 Task: Add the paper background to the video "Movie C.mp4" and Play
Action: Mouse moved to (349, 99)
Screenshot: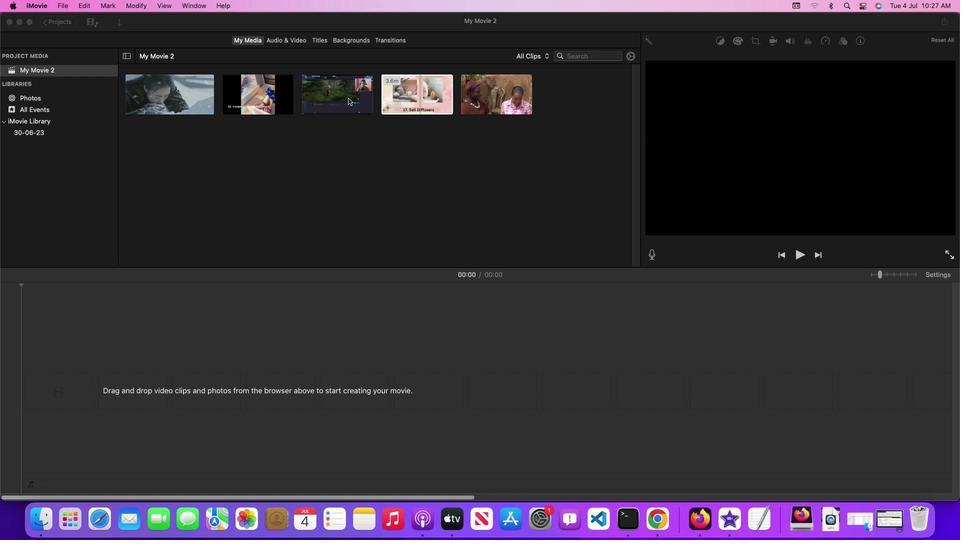 
Action: Mouse pressed left at (349, 99)
Screenshot: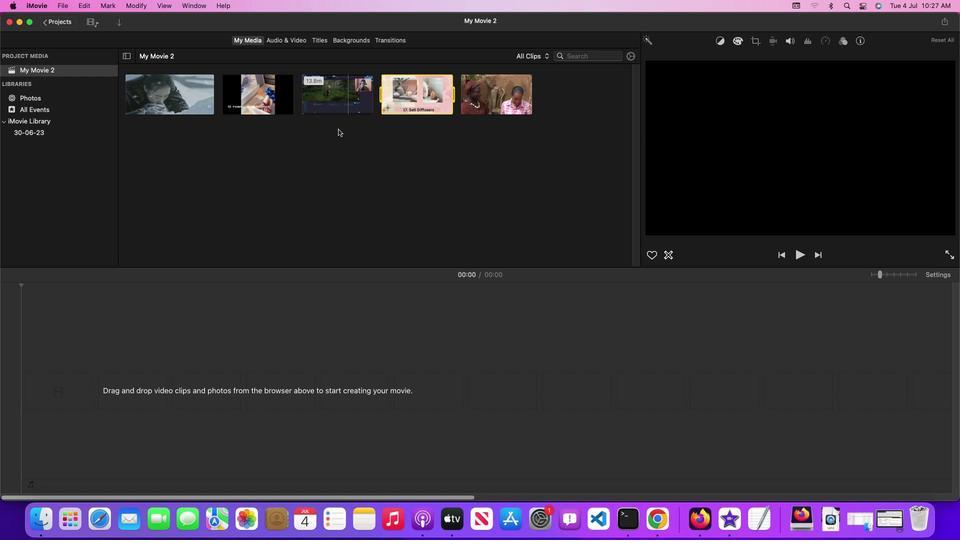 
Action: Mouse moved to (361, 41)
Screenshot: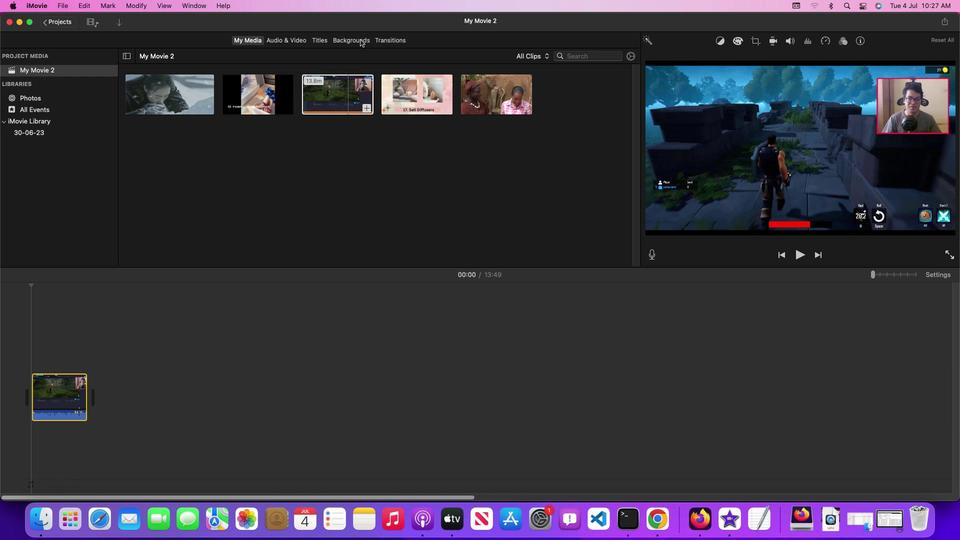 
Action: Mouse pressed left at (361, 41)
Screenshot: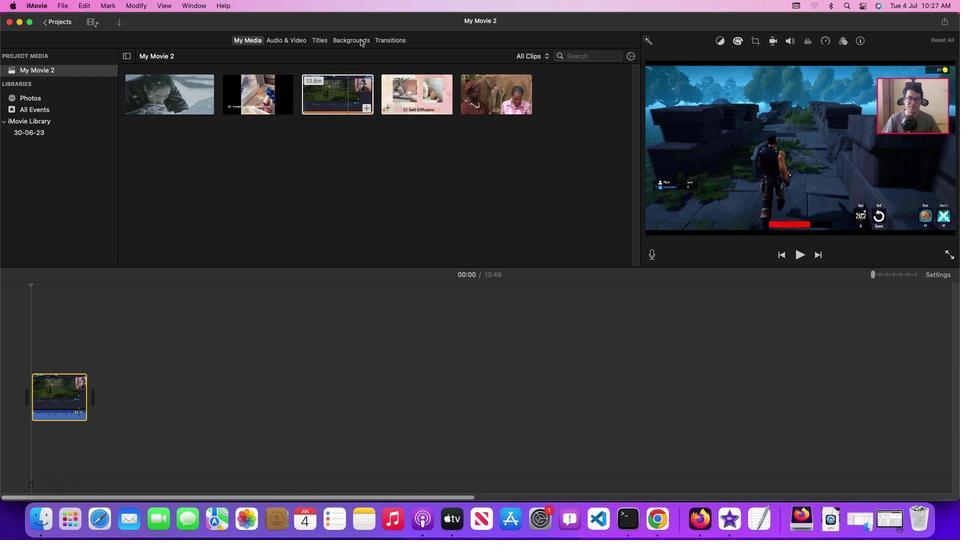 
Action: Mouse moved to (546, 92)
Screenshot: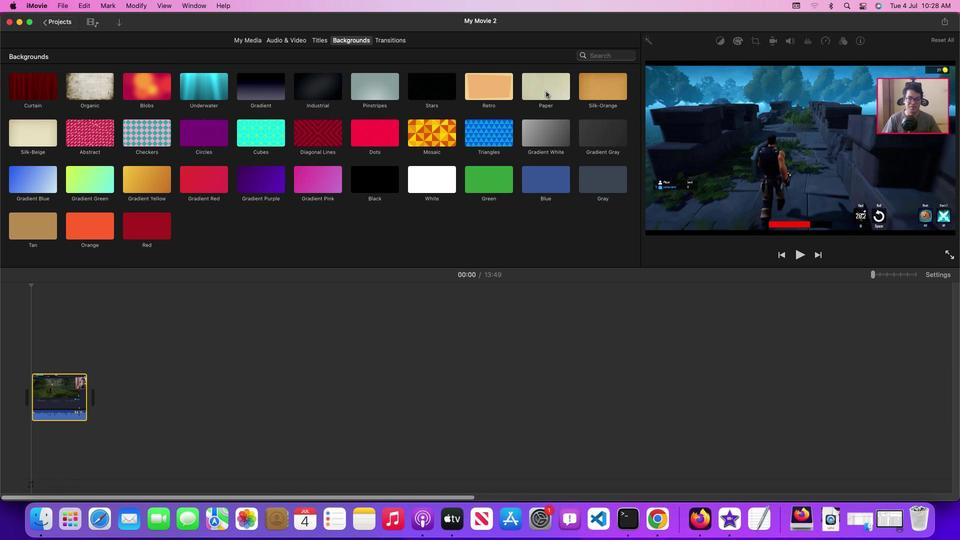 
Action: Mouse pressed left at (546, 92)
Screenshot: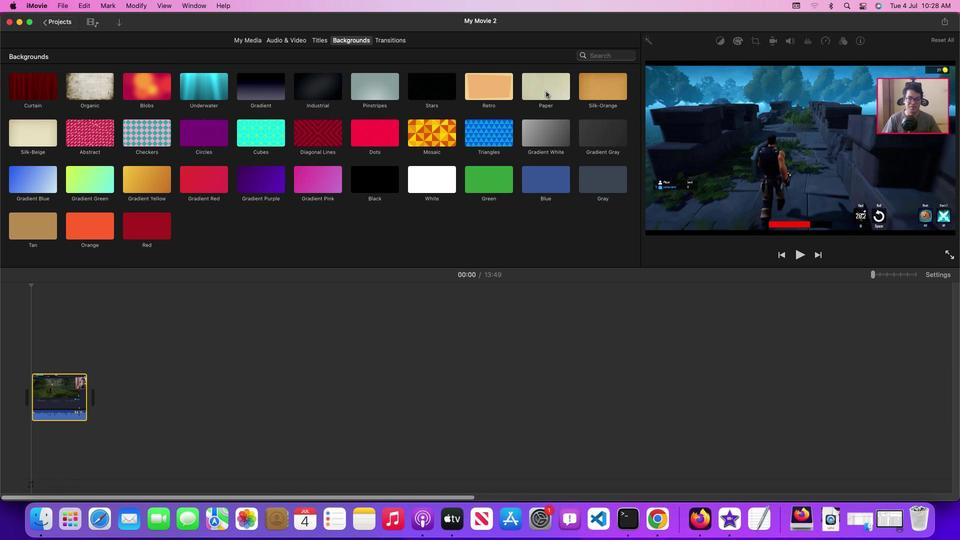 
Action: Mouse moved to (131, 400)
Screenshot: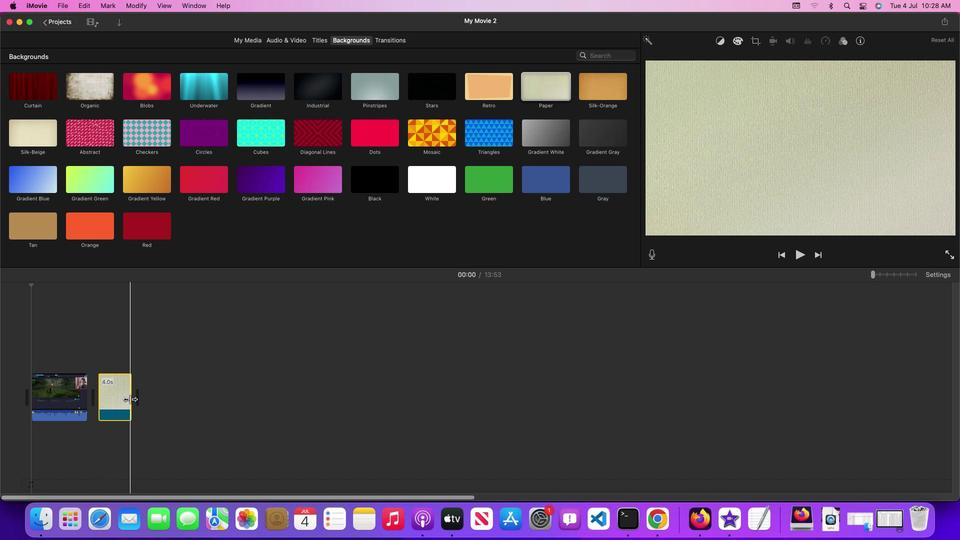 
Action: Mouse pressed left at (131, 400)
Screenshot: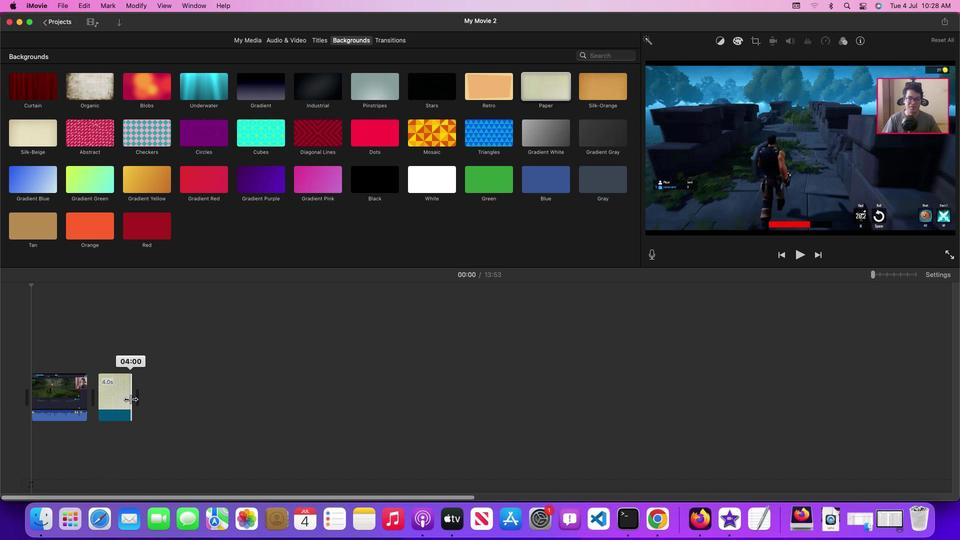 
Action: Mouse moved to (140, 399)
Screenshot: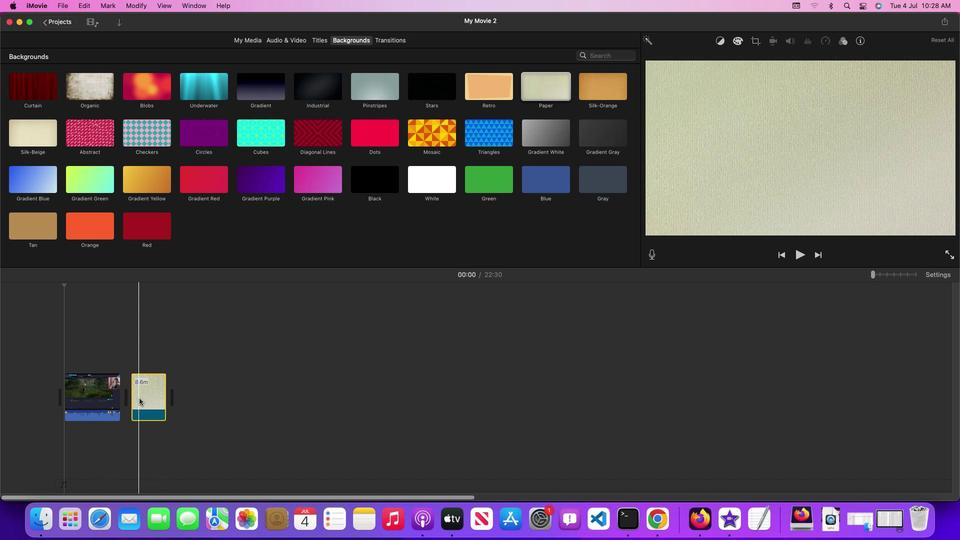 
Action: Mouse pressed left at (140, 399)
Screenshot: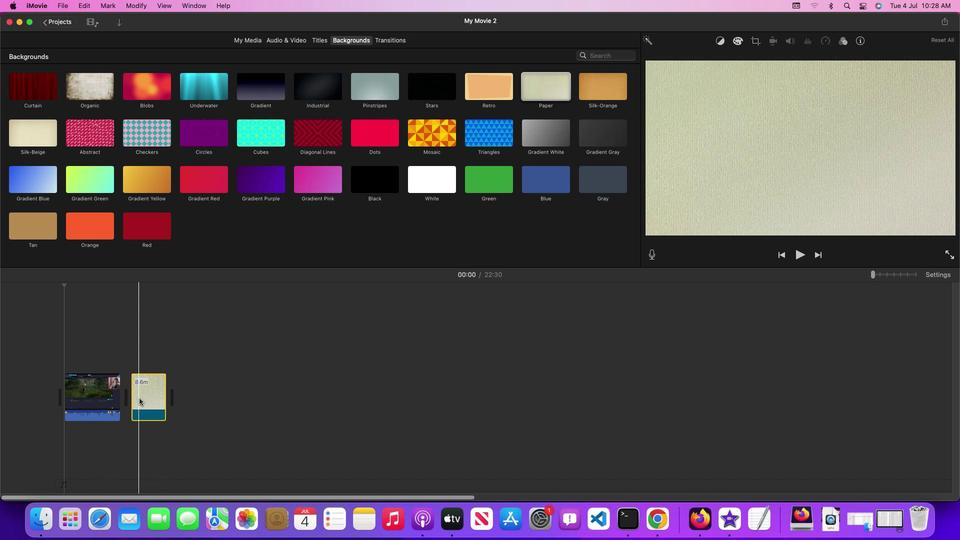 
Action: Mouse moved to (111, 356)
Screenshot: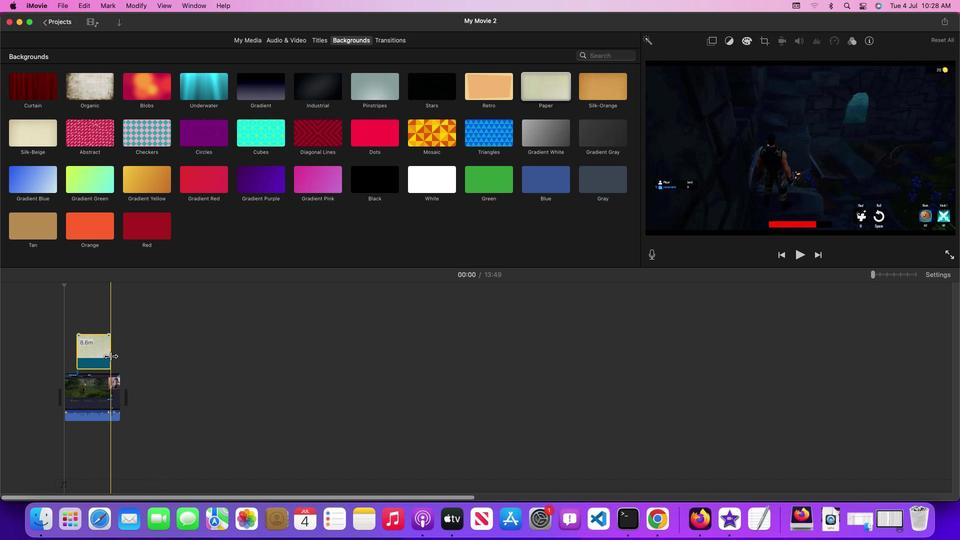 
Action: Mouse pressed left at (111, 356)
Screenshot: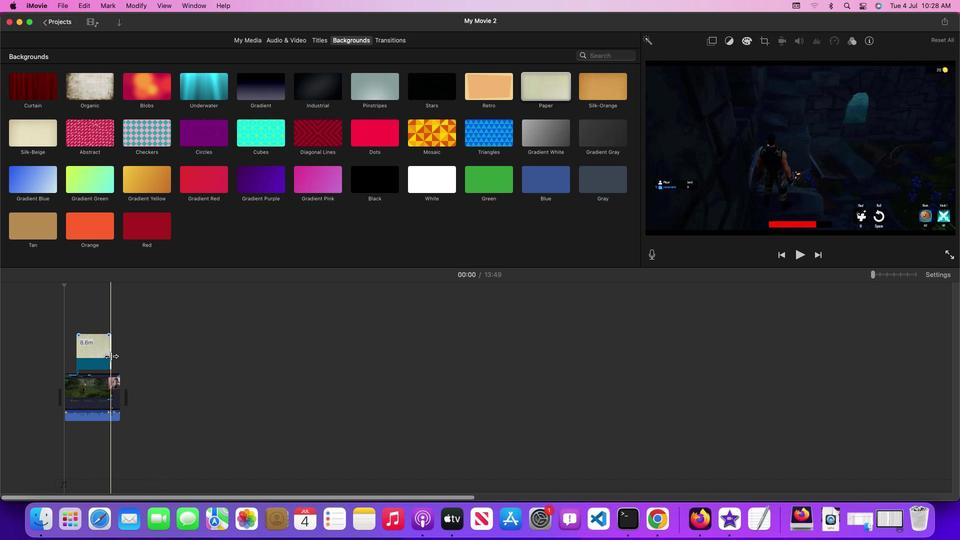 
Action: Mouse moved to (100, 399)
Screenshot: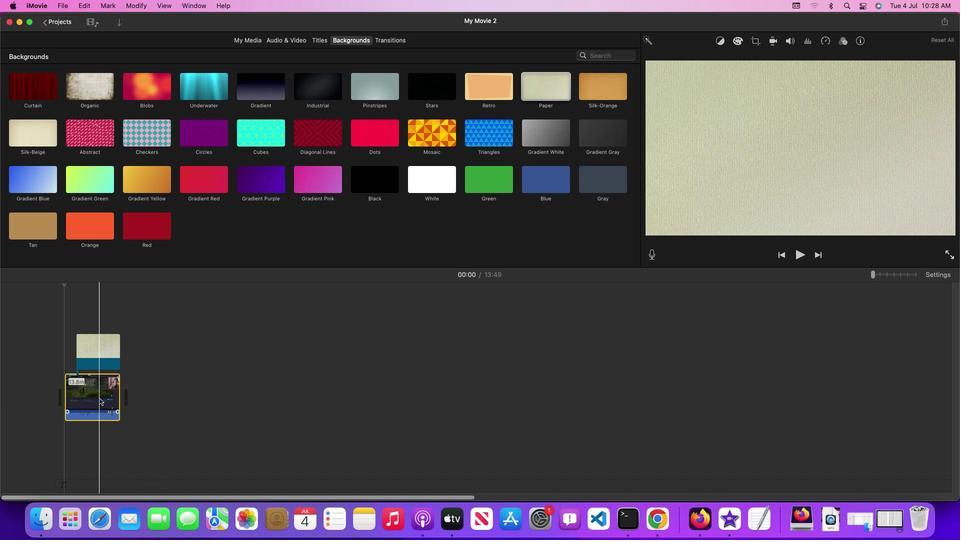 
Action: Mouse pressed left at (100, 399)
Screenshot: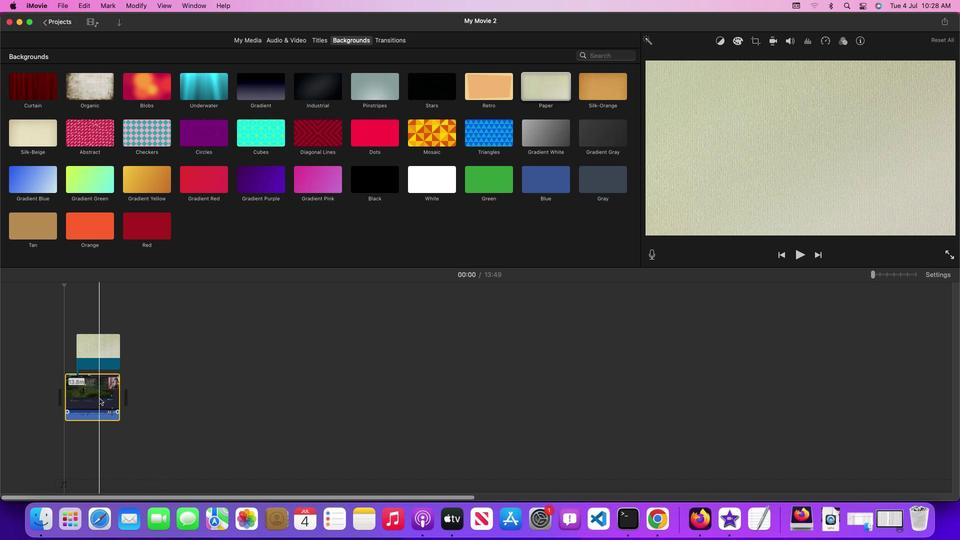 
Action: Mouse moved to (104, 350)
Screenshot: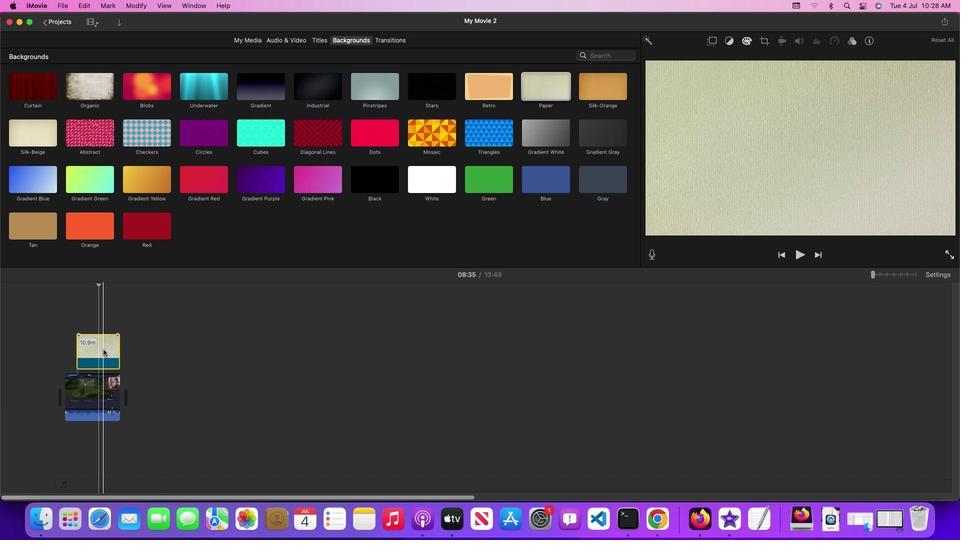 
Action: Mouse pressed left at (104, 350)
Screenshot: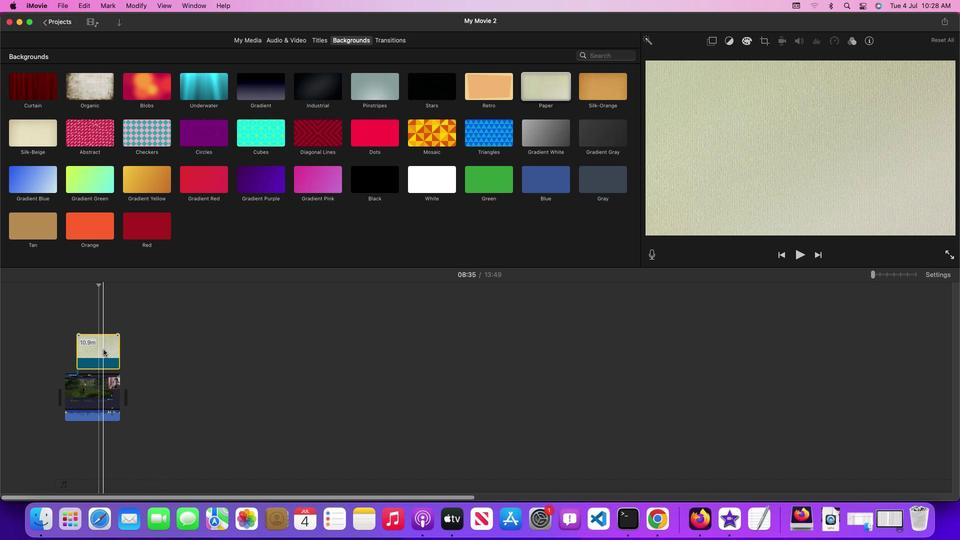 
Action: Mouse moved to (714, 37)
Screenshot: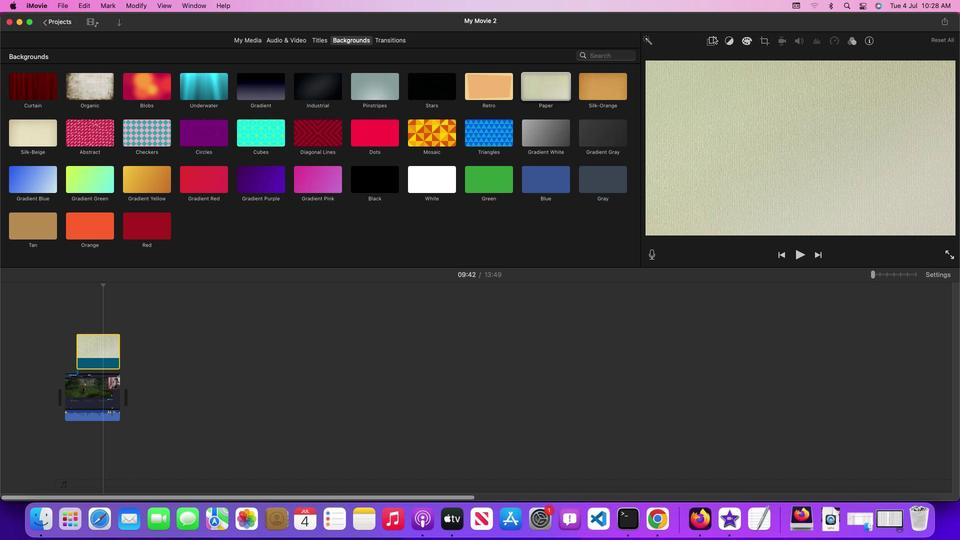 
Action: Mouse pressed left at (714, 37)
Screenshot: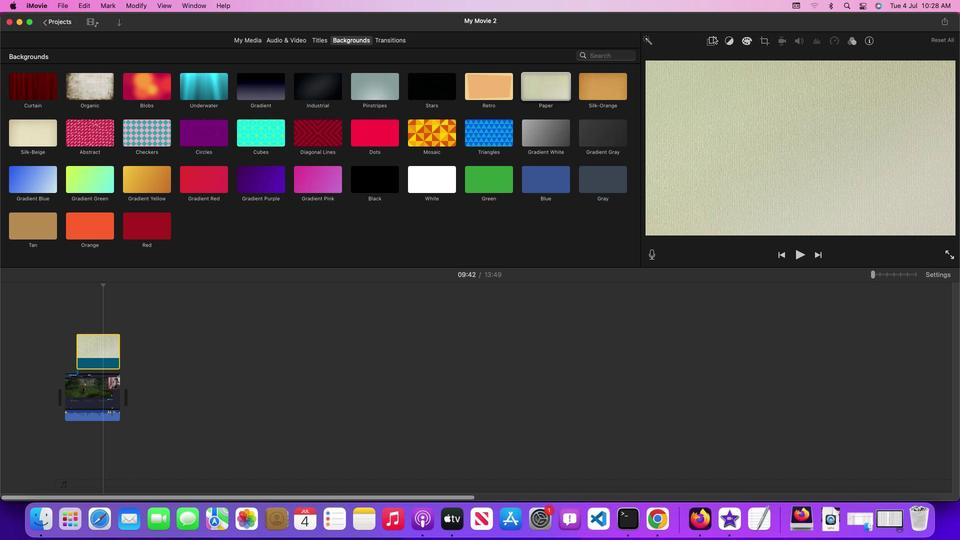 
Action: Mouse moved to (680, 59)
Screenshot: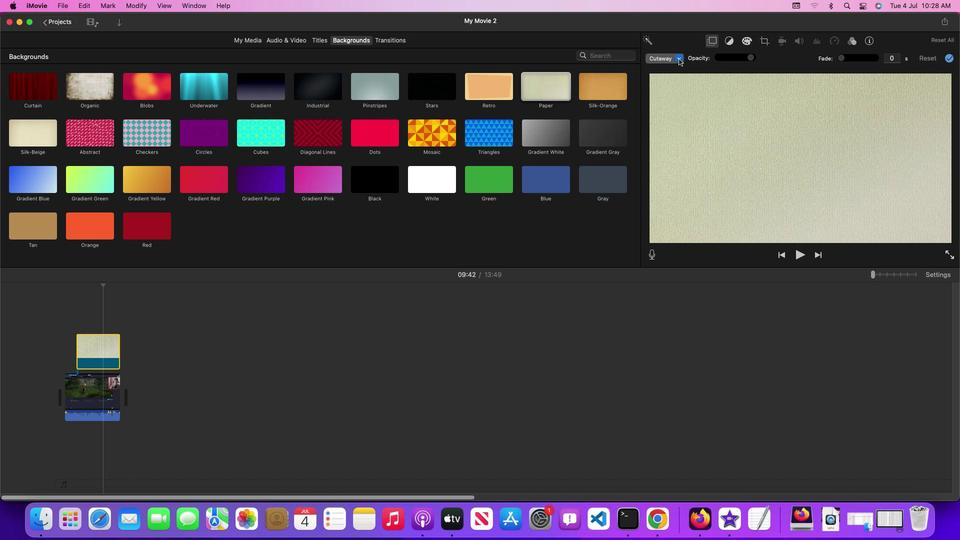 
Action: Mouse pressed left at (680, 59)
Screenshot: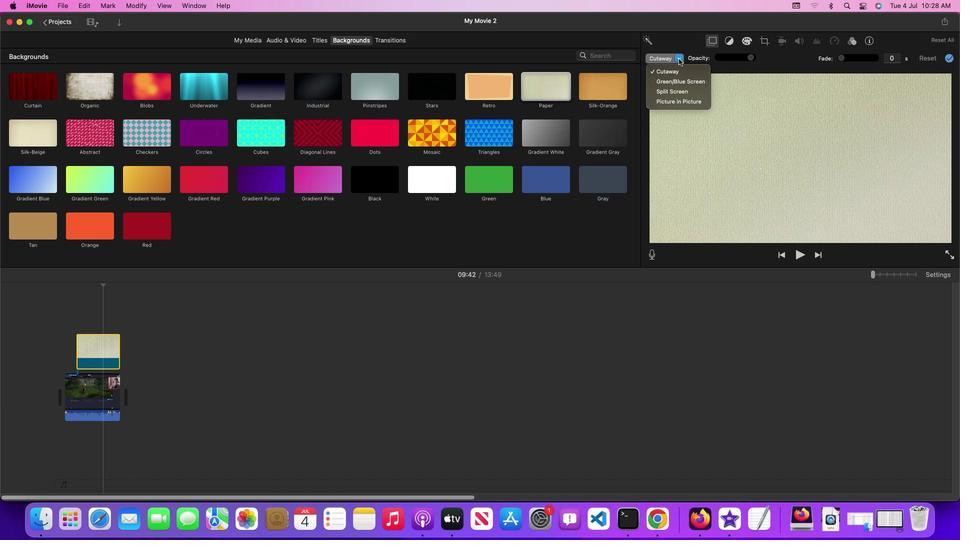 
Action: Mouse moved to (682, 100)
Screenshot: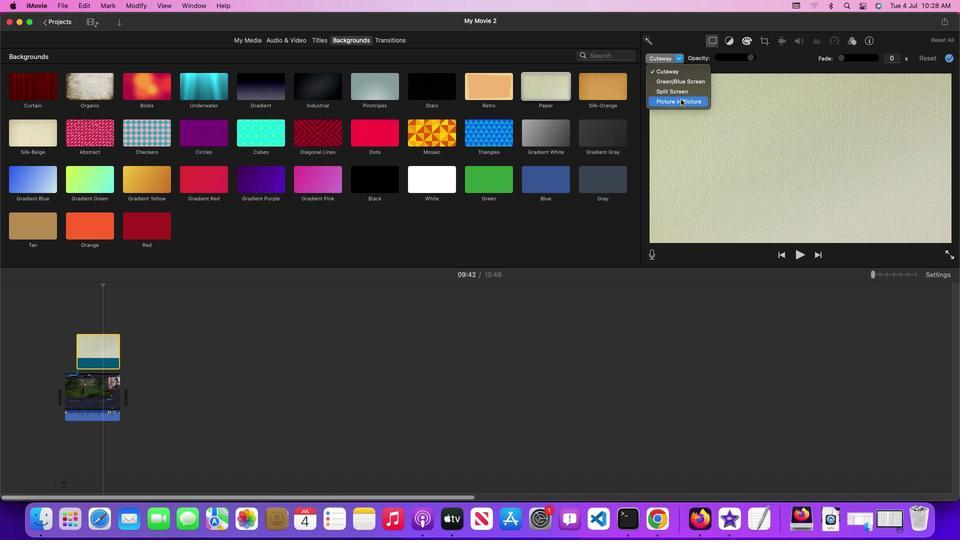 
Action: Mouse pressed left at (682, 100)
Screenshot: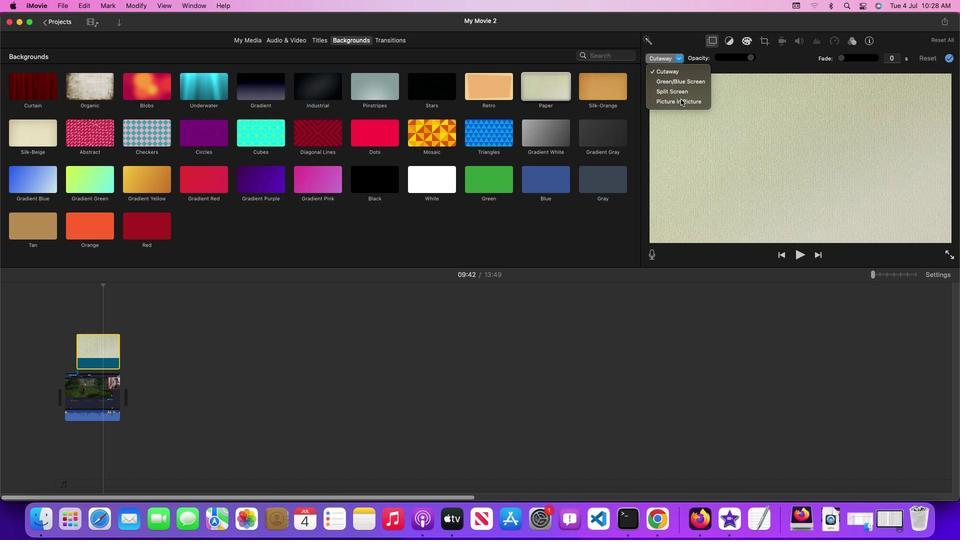 
Action: Mouse moved to (862, 115)
Screenshot: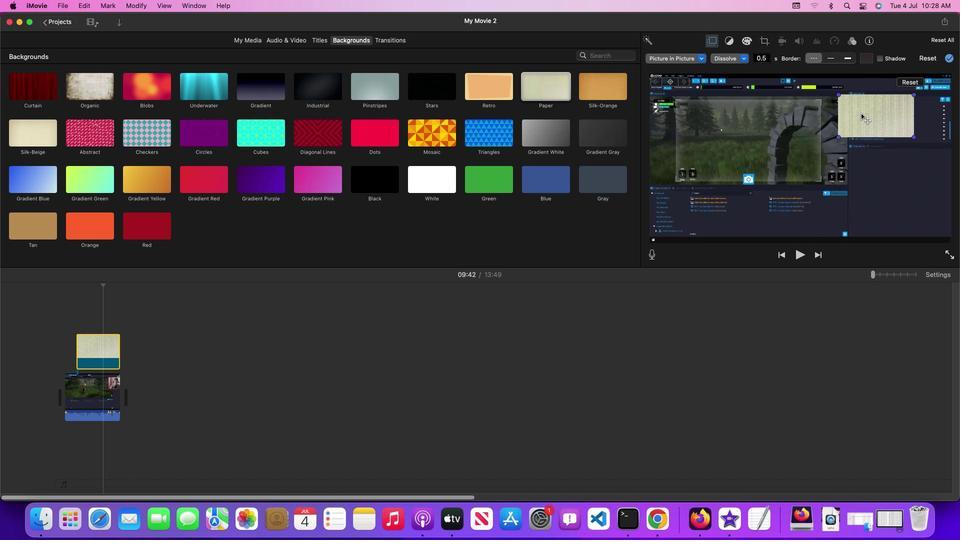 
Action: Mouse pressed left at (862, 115)
Screenshot: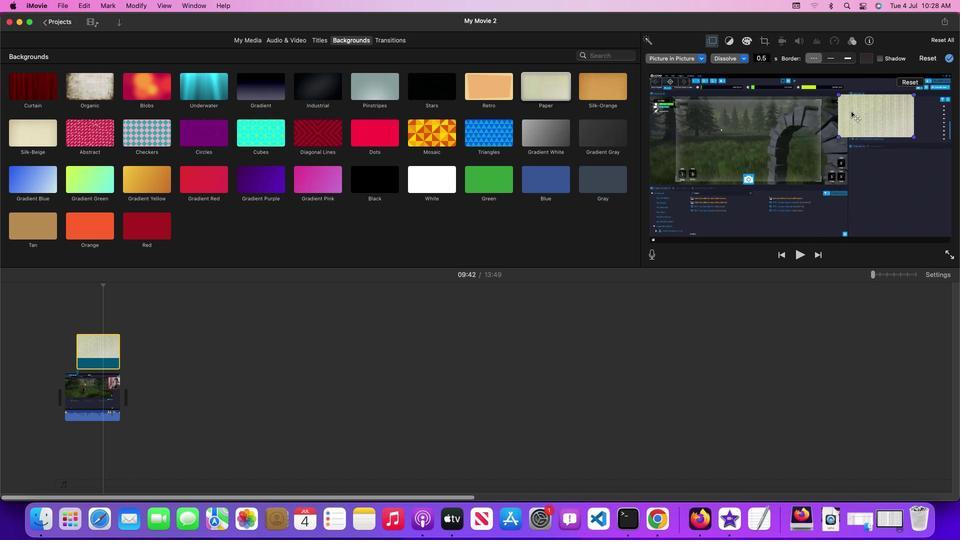 
Action: Mouse moved to (728, 115)
Screenshot: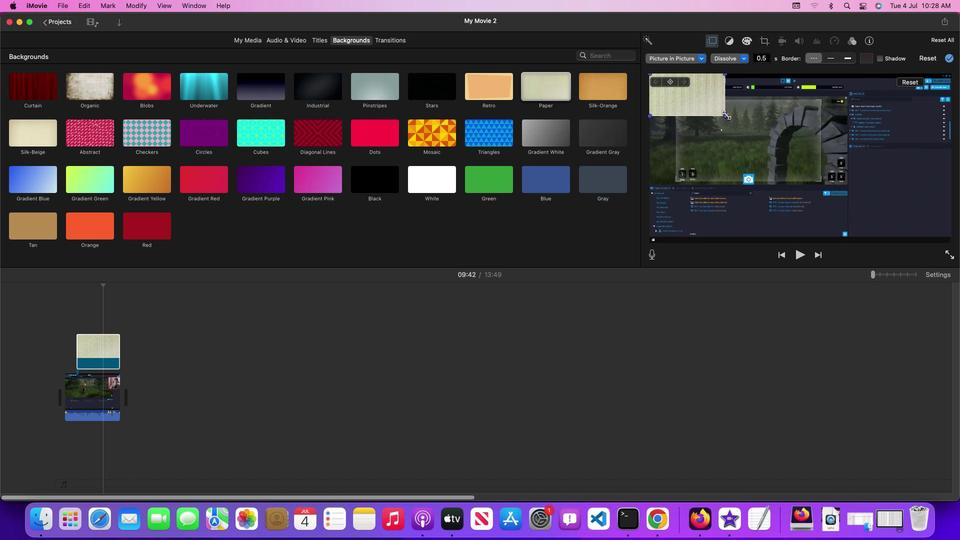 
Action: Mouse pressed left at (728, 115)
Screenshot: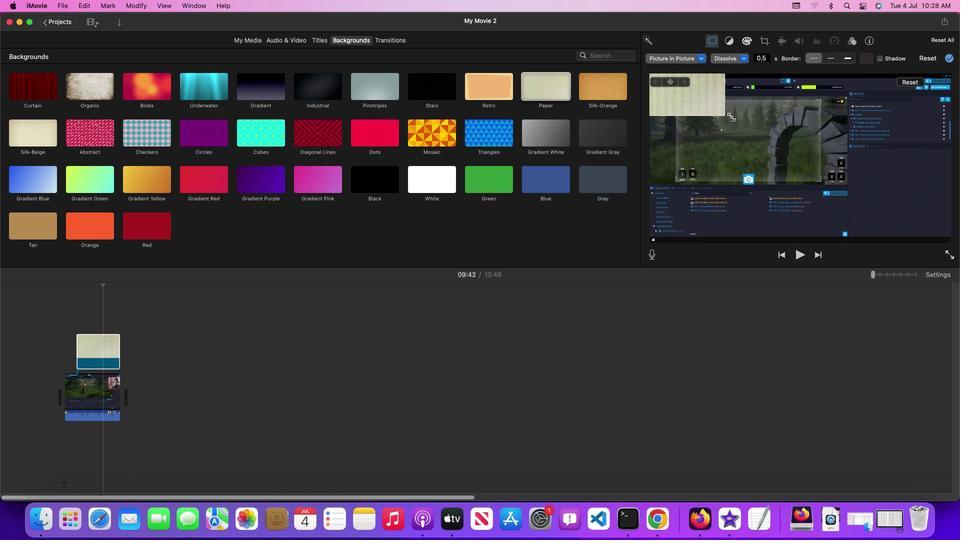 
Action: Mouse moved to (704, 59)
Screenshot: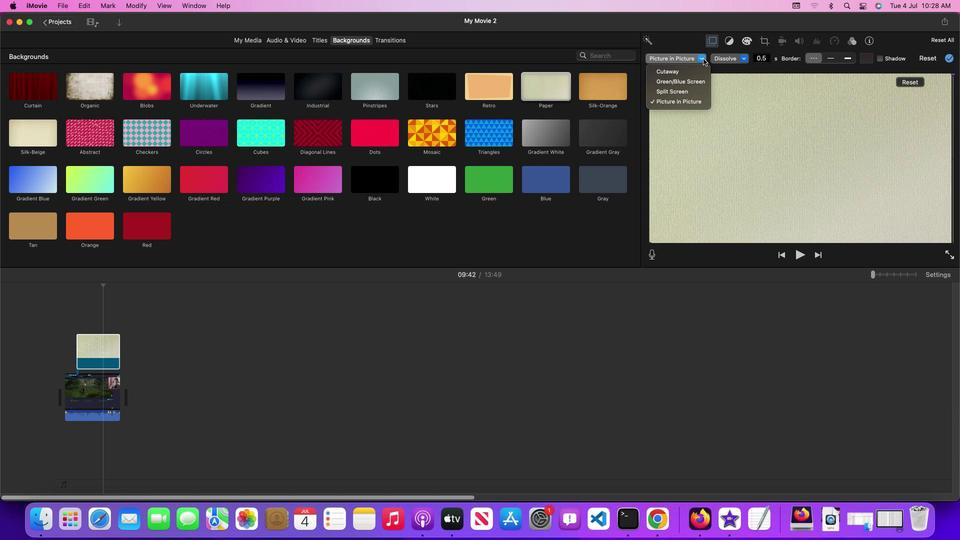 
Action: Mouse pressed left at (704, 59)
Screenshot: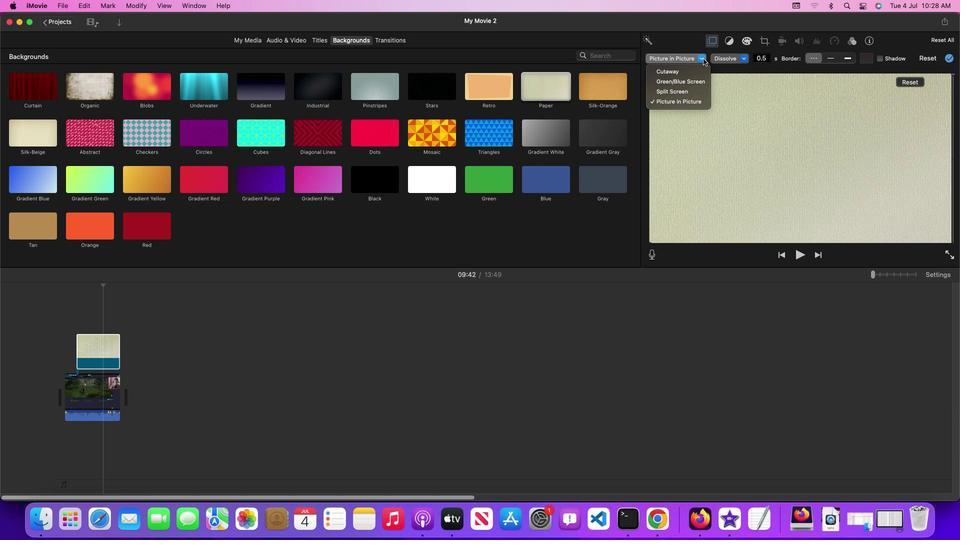 
Action: Mouse moved to (699, 74)
Screenshot: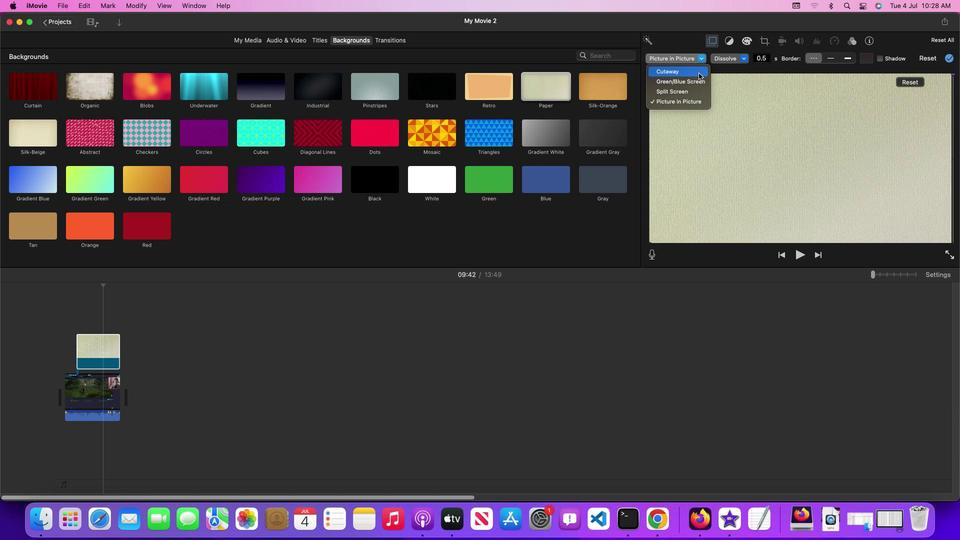 
Action: Mouse pressed left at (699, 74)
Screenshot: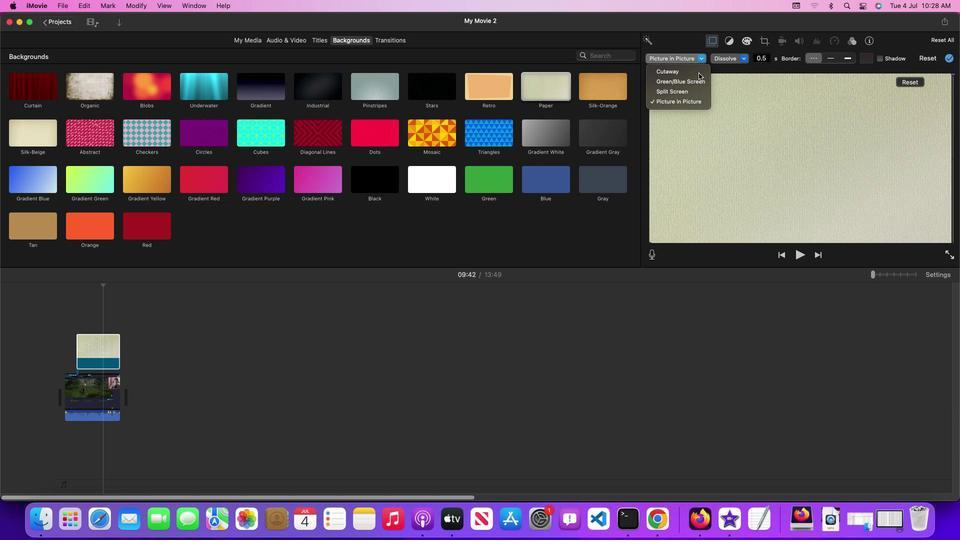 
Action: Mouse moved to (754, 57)
Screenshot: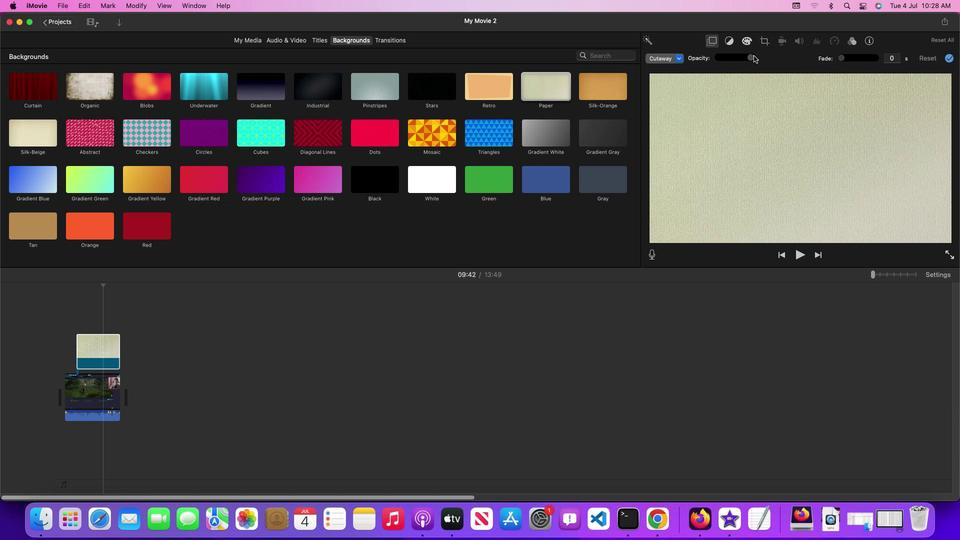 
Action: Mouse pressed left at (754, 57)
Screenshot: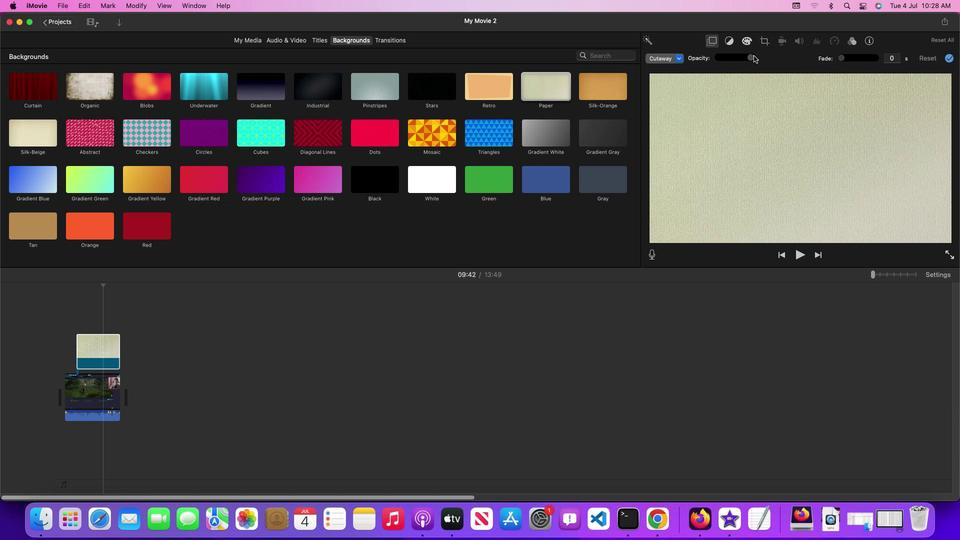 
Action: Mouse moved to (738, 124)
Screenshot: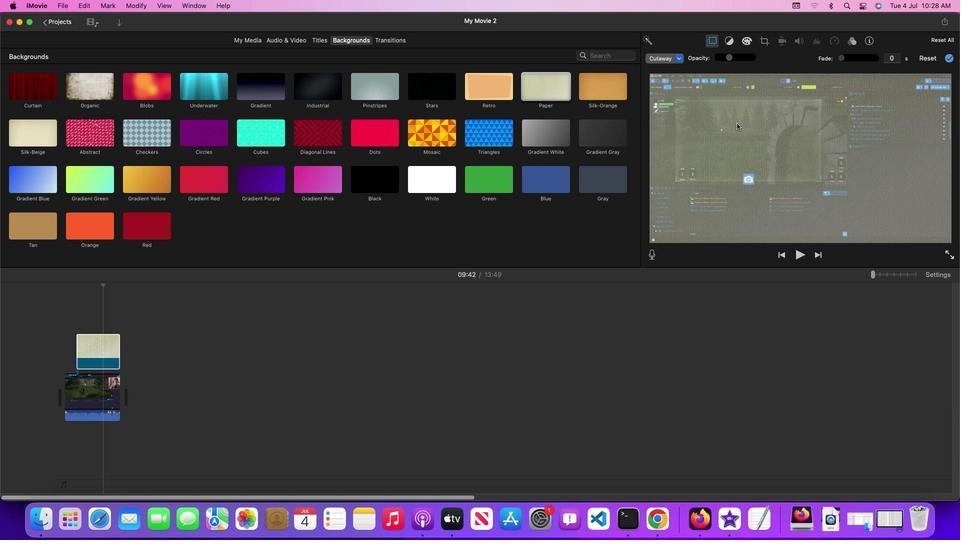 
Action: Key pressed Key.space
Screenshot: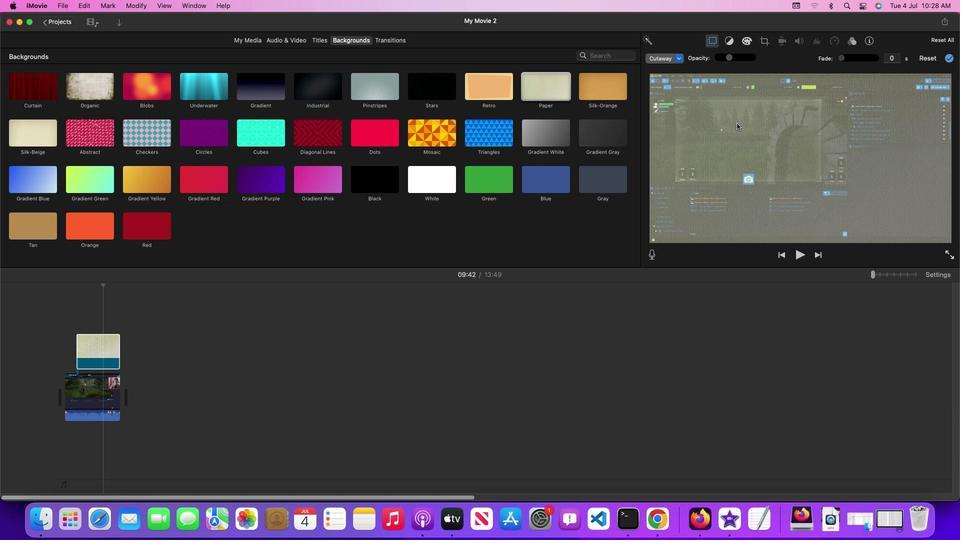 
Action: Mouse moved to (775, 140)
Screenshot: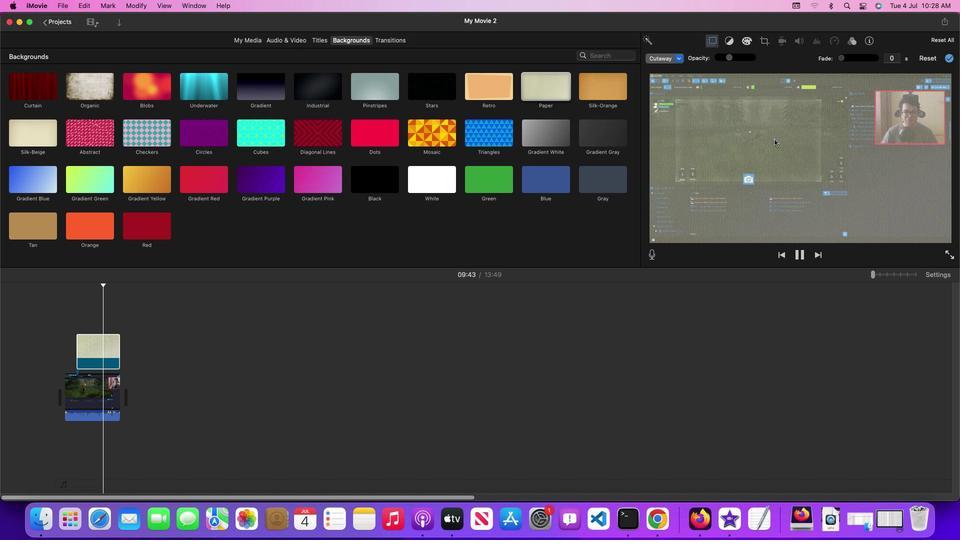 
